 Task: Select the on option in the diff line modified.
Action: Mouse moved to (16, 498)
Screenshot: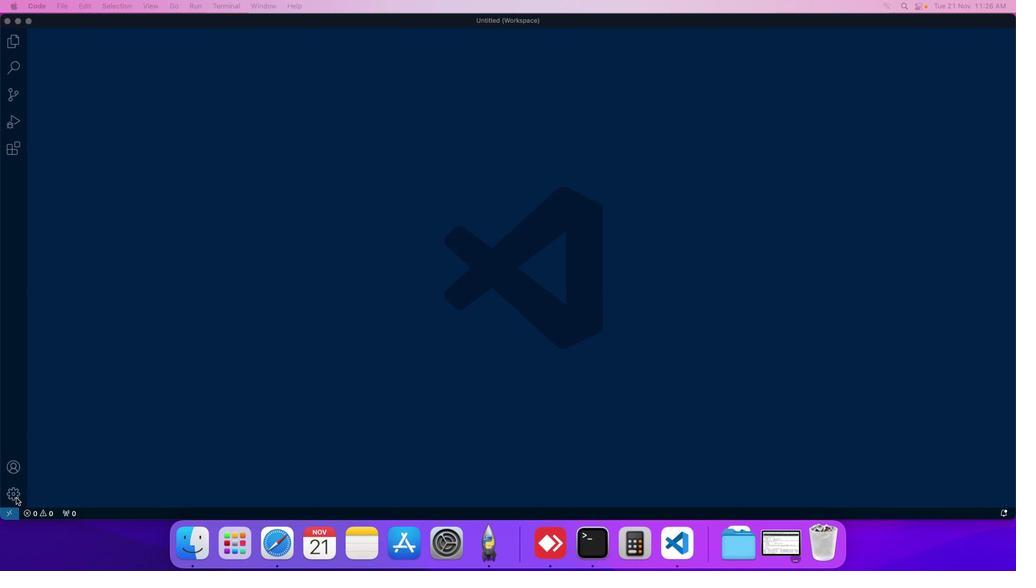 
Action: Mouse pressed left at (16, 498)
Screenshot: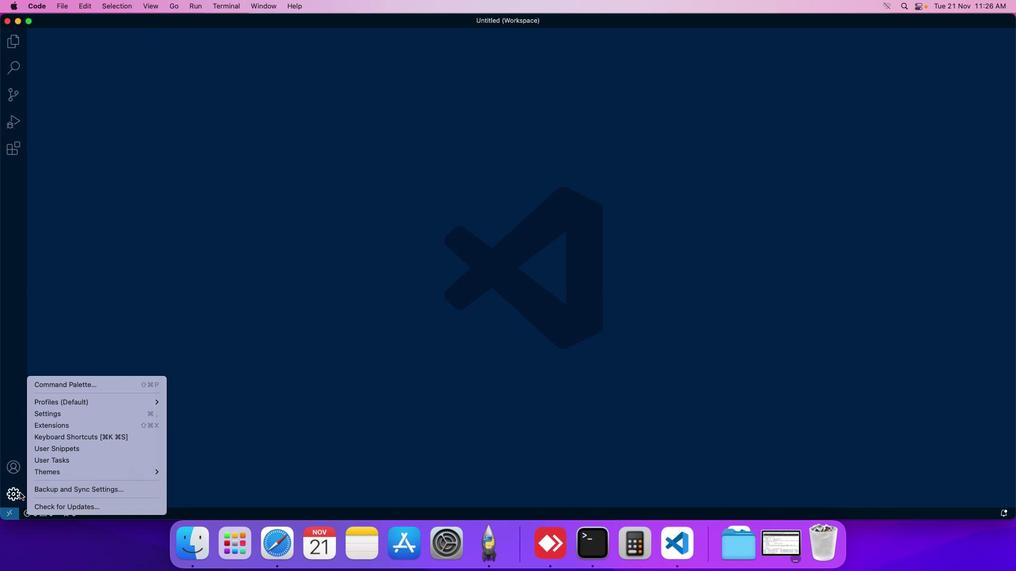 
Action: Mouse moved to (67, 416)
Screenshot: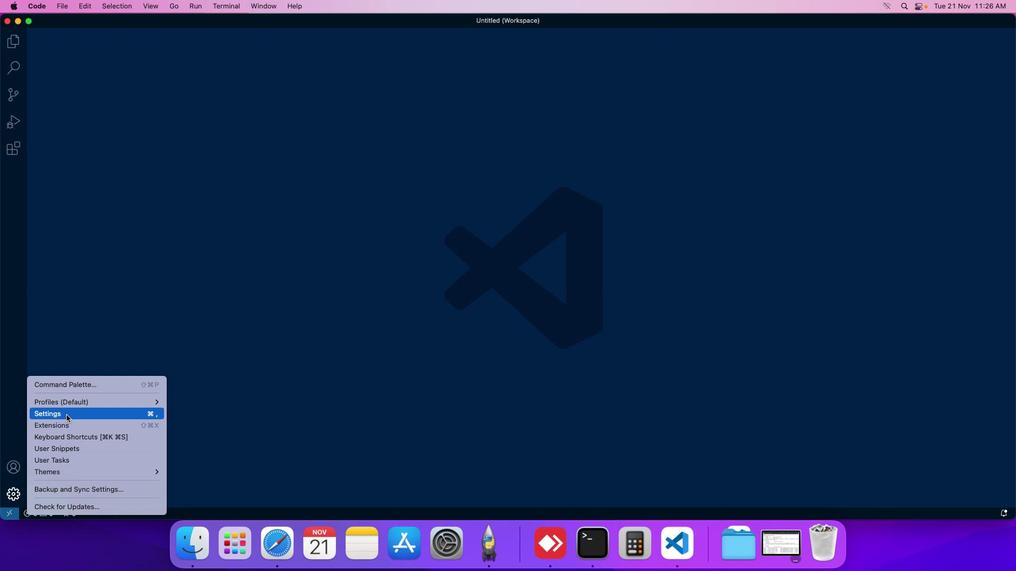 
Action: Mouse pressed left at (67, 416)
Screenshot: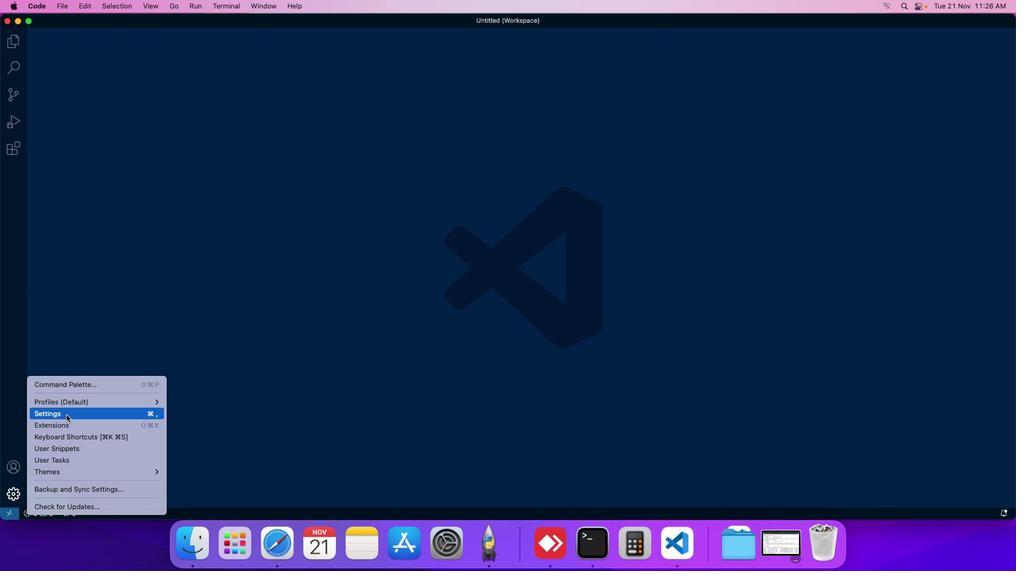 
Action: Mouse moved to (248, 90)
Screenshot: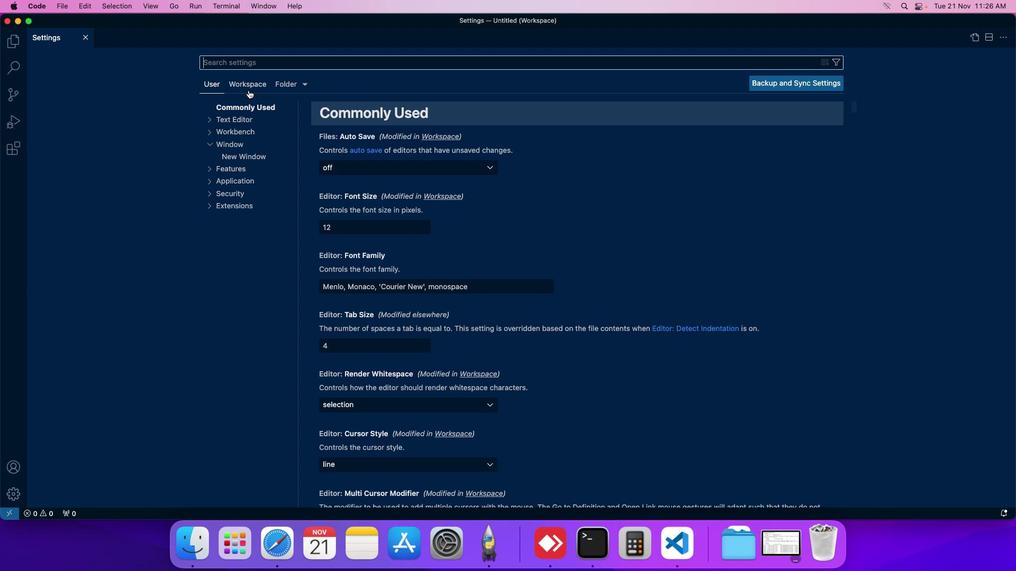 
Action: Mouse pressed left at (248, 90)
Screenshot: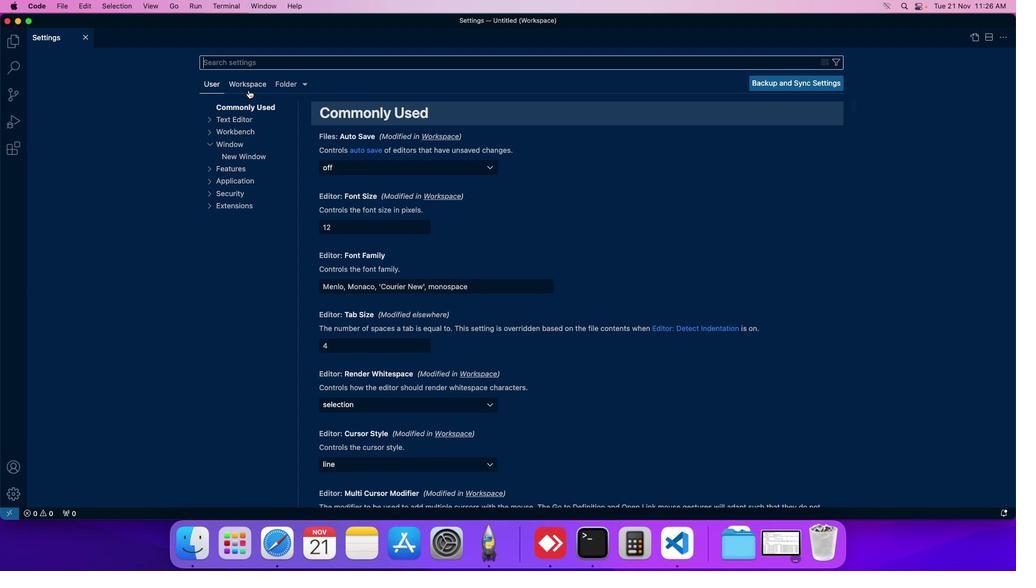 
Action: Mouse moved to (241, 159)
Screenshot: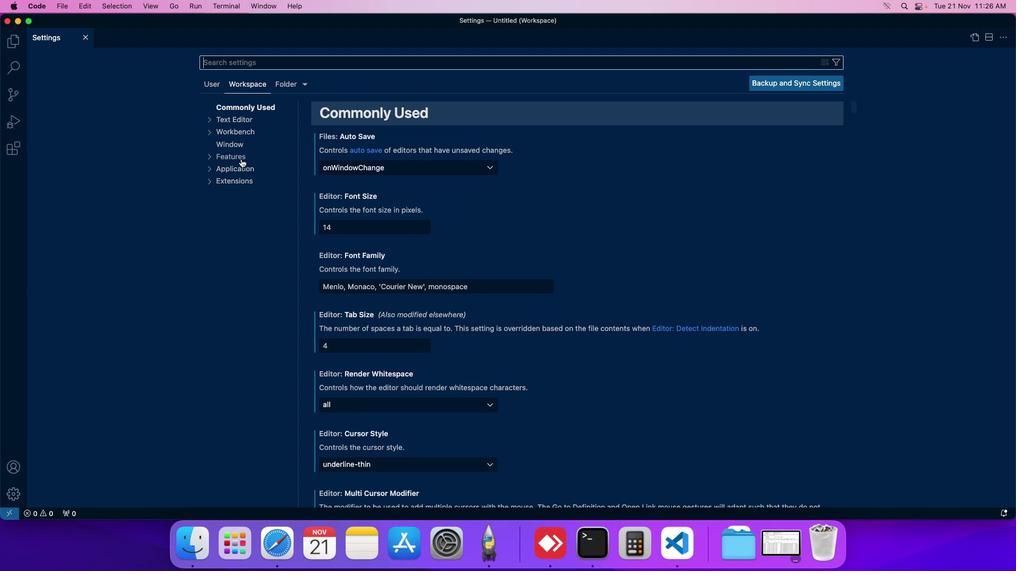 
Action: Mouse pressed left at (241, 159)
Screenshot: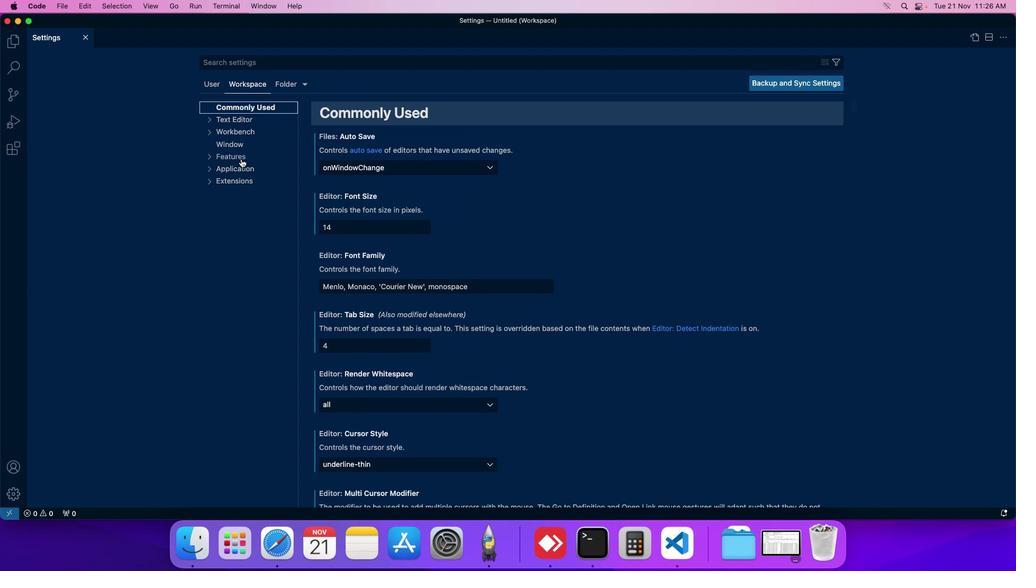 
Action: Mouse moved to (246, 355)
Screenshot: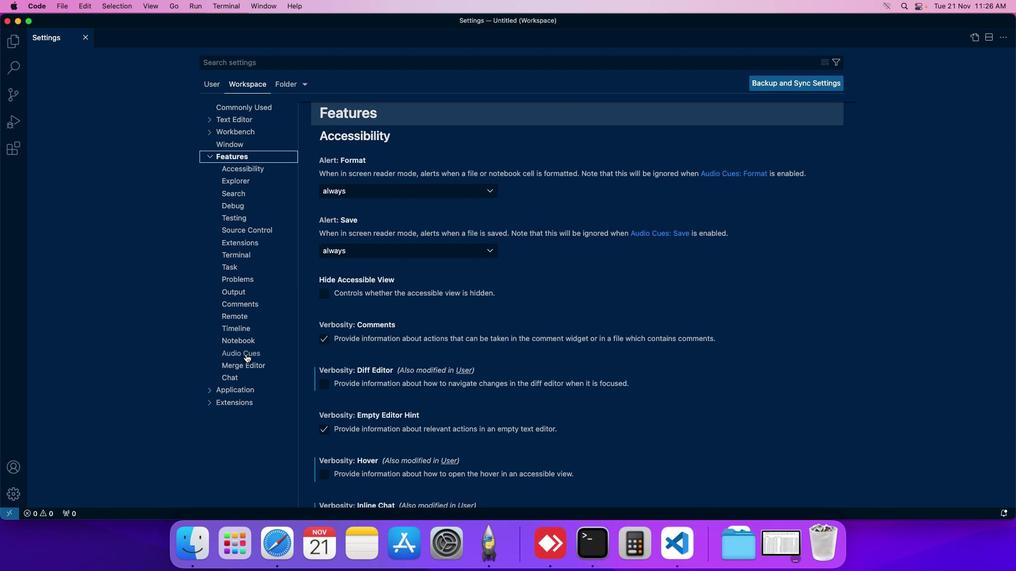 
Action: Mouse pressed left at (246, 355)
Screenshot: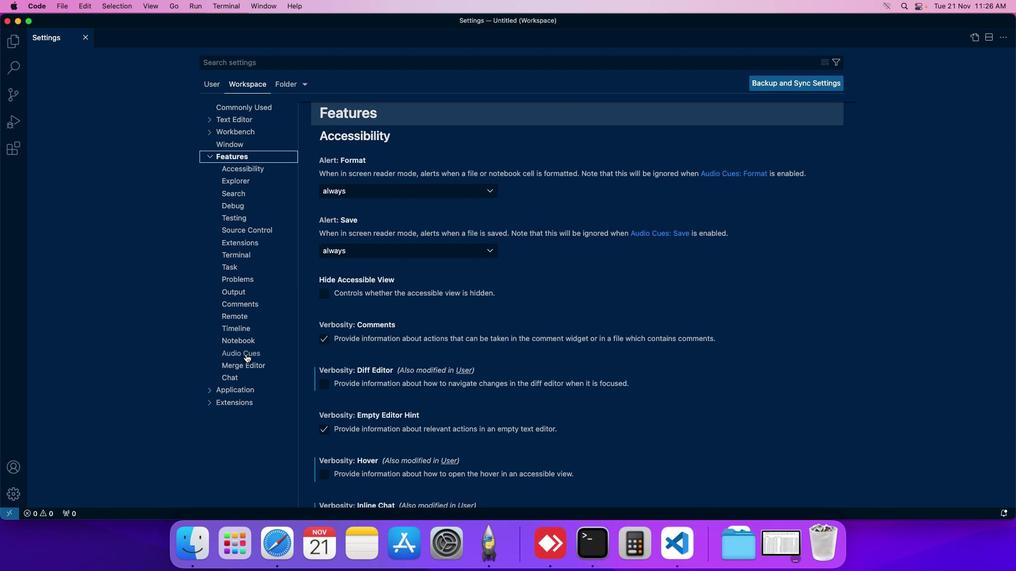 
Action: Mouse moved to (356, 283)
Screenshot: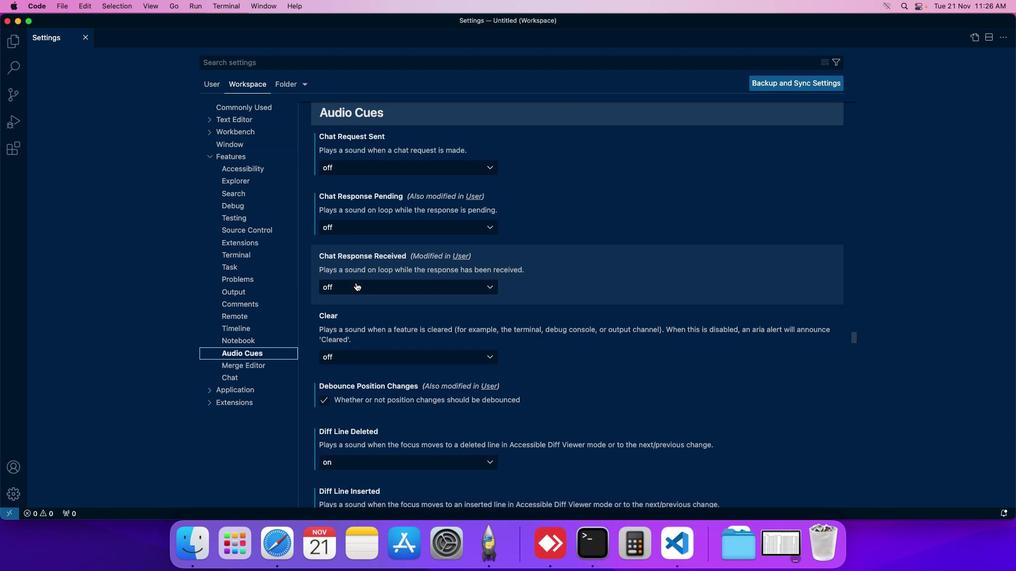 
Action: Mouse scrolled (356, 283) with delta (0, 0)
Screenshot: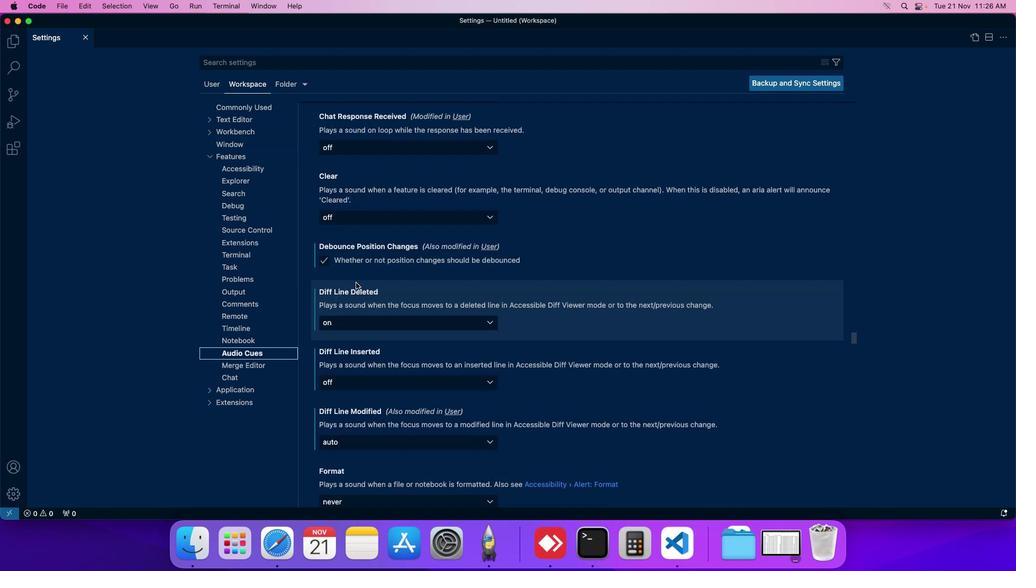 
Action: Mouse scrolled (356, 283) with delta (0, 0)
Screenshot: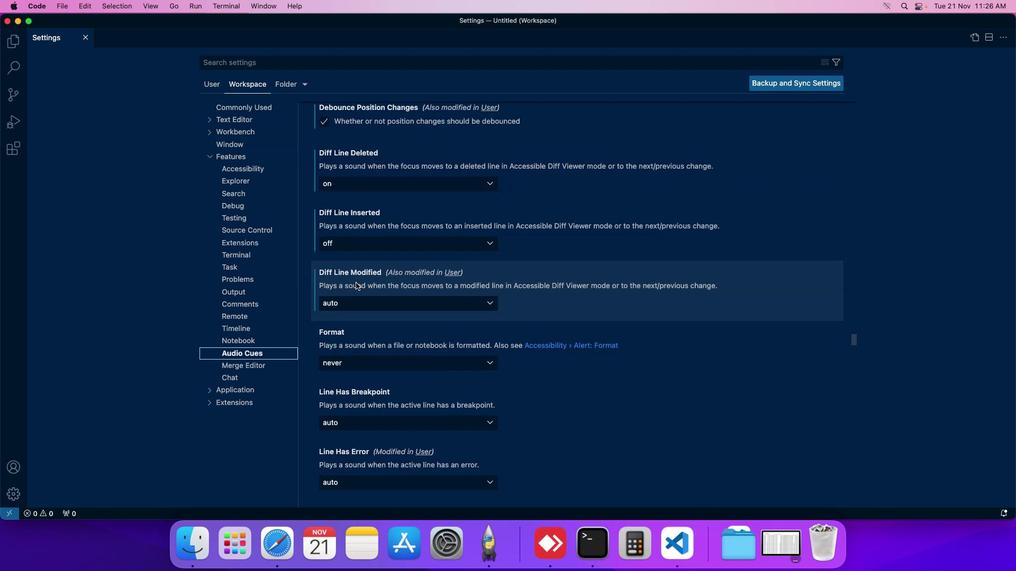 
Action: Mouse moved to (380, 301)
Screenshot: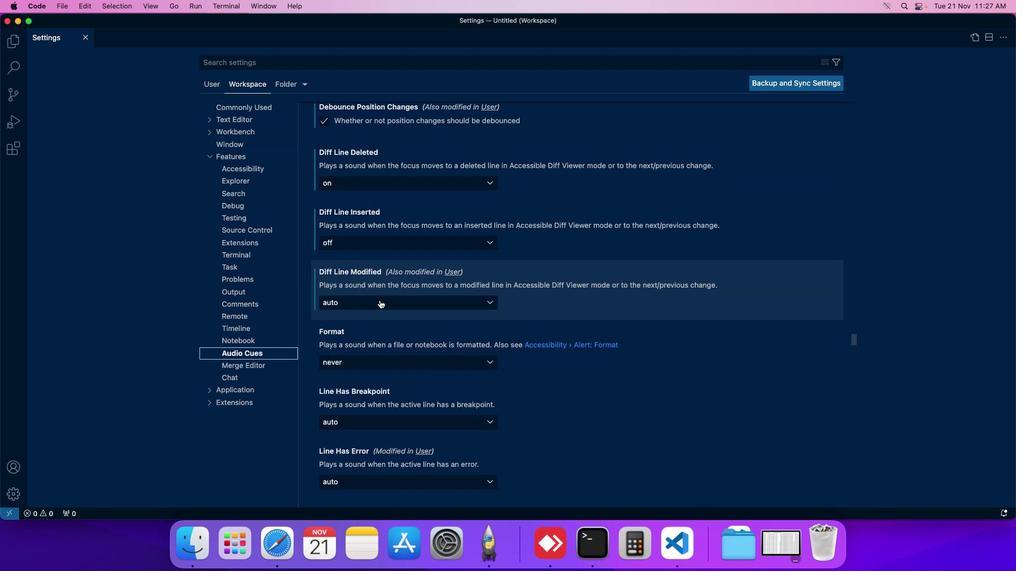 
Action: Mouse pressed left at (380, 301)
Screenshot: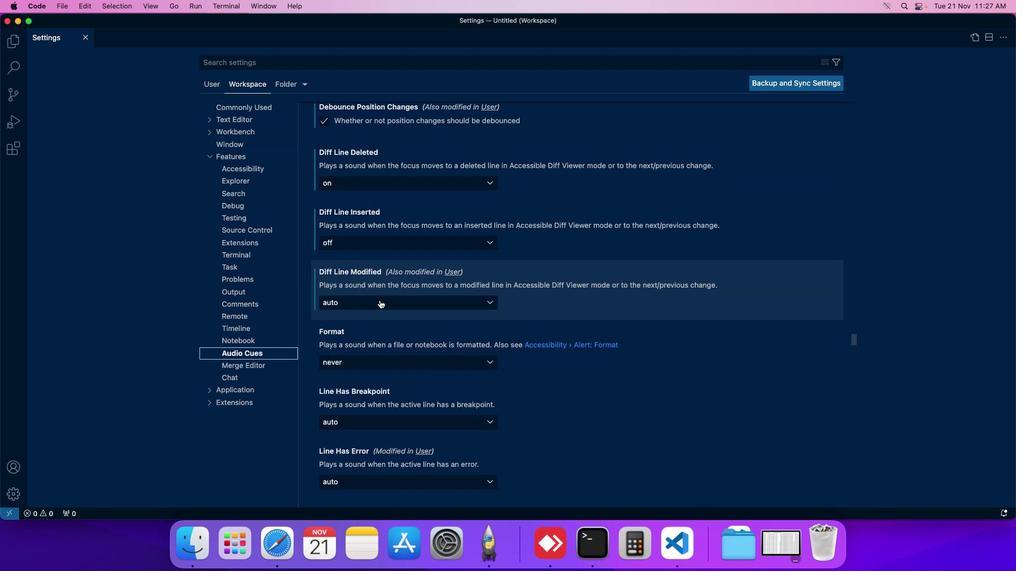 
Action: Mouse moved to (357, 333)
Screenshot: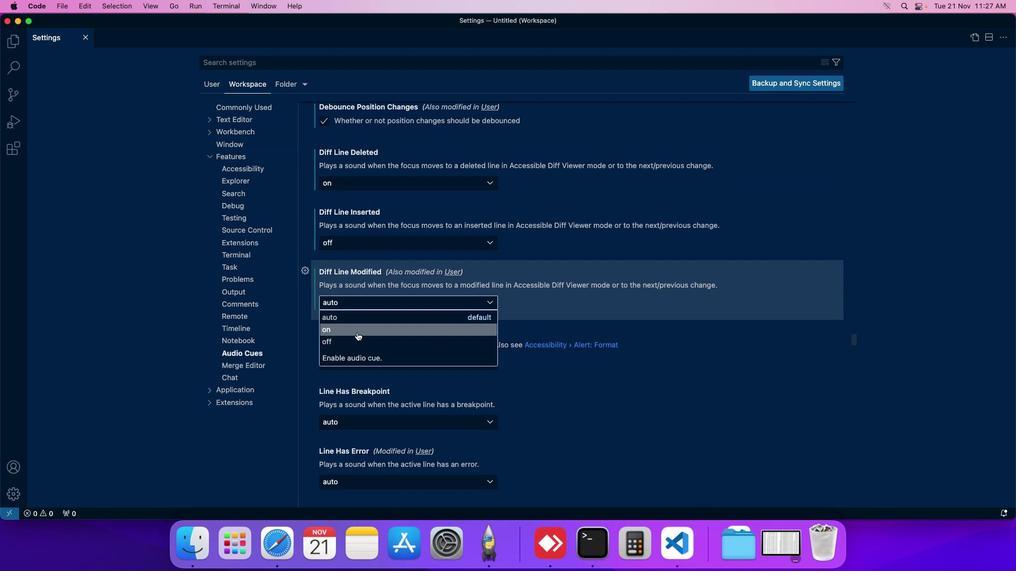
Action: Mouse pressed left at (357, 333)
Screenshot: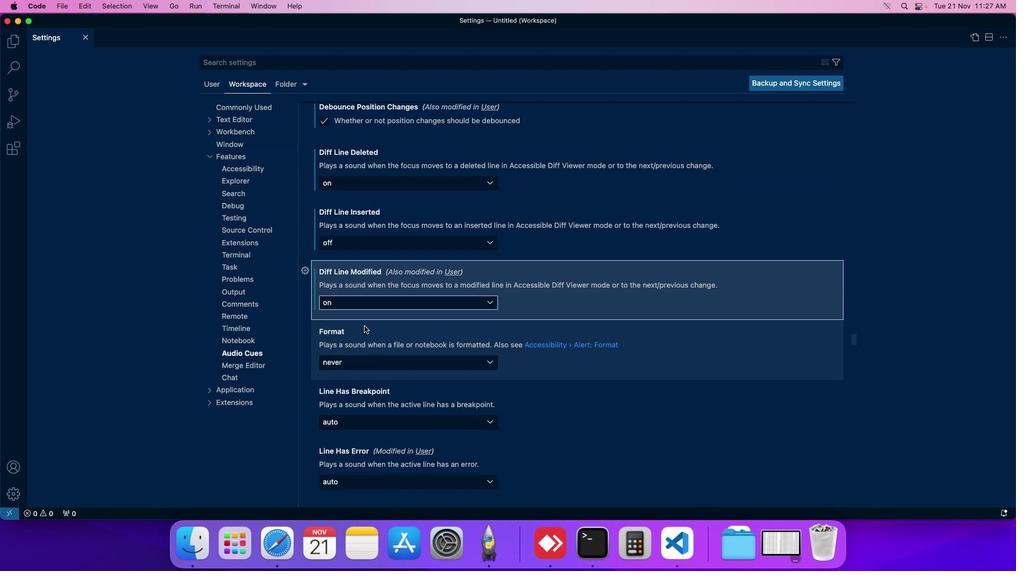 
Action: Mouse moved to (390, 311)
Screenshot: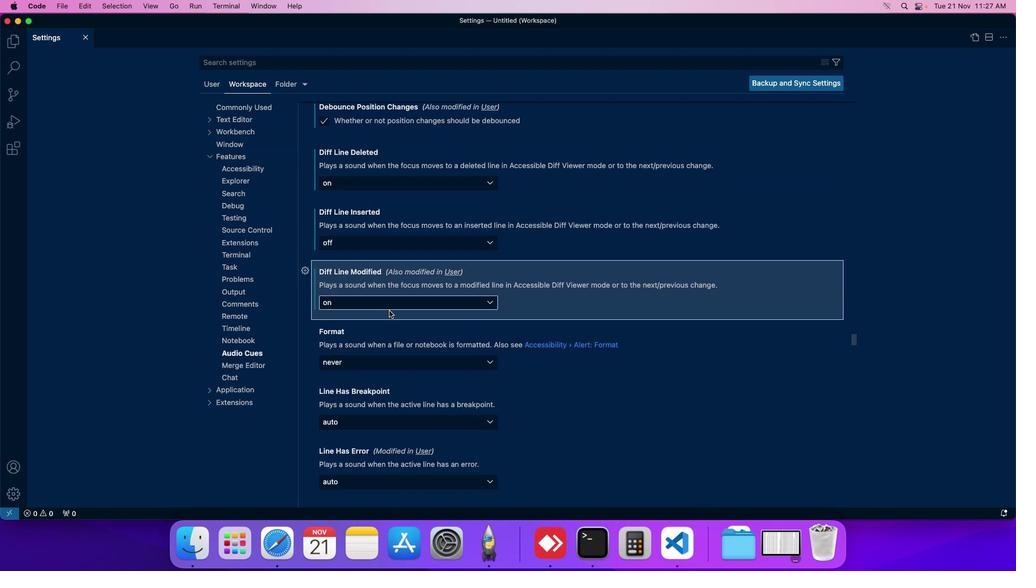 
